 Task: Add a field from the Popular template Effort Level with name VelocityTech.
Action: Mouse moved to (92, 385)
Screenshot: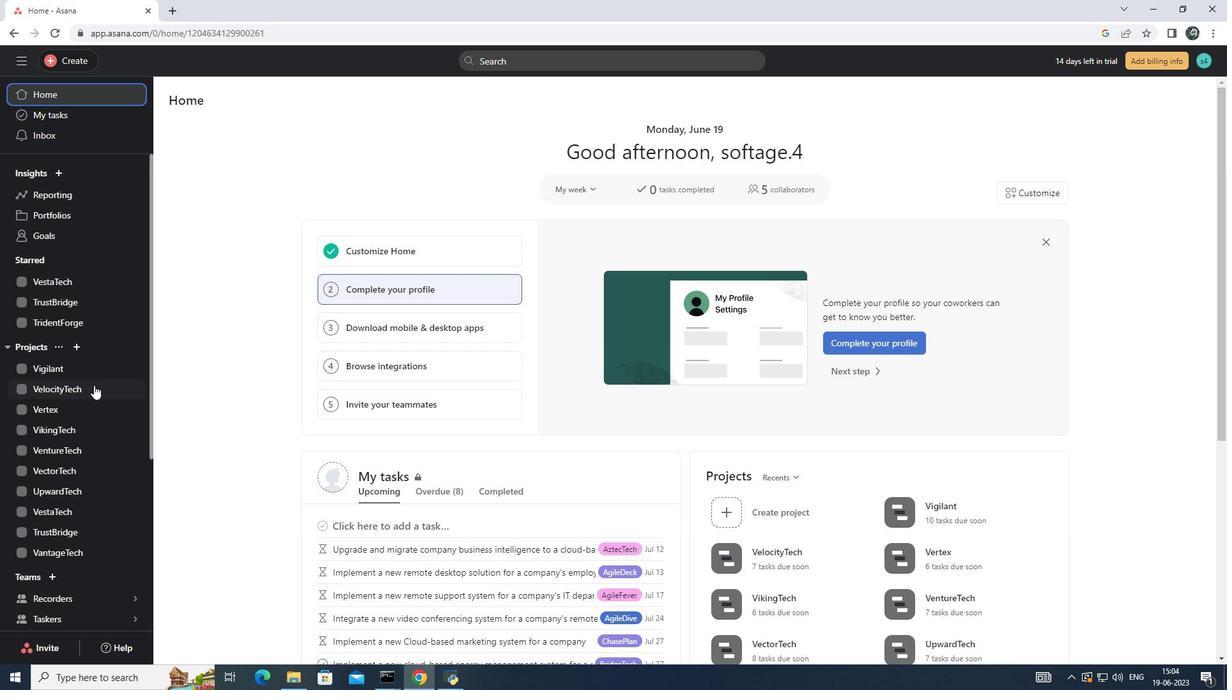 
Action: Mouse pressed left at (92, 385)
Screenshot: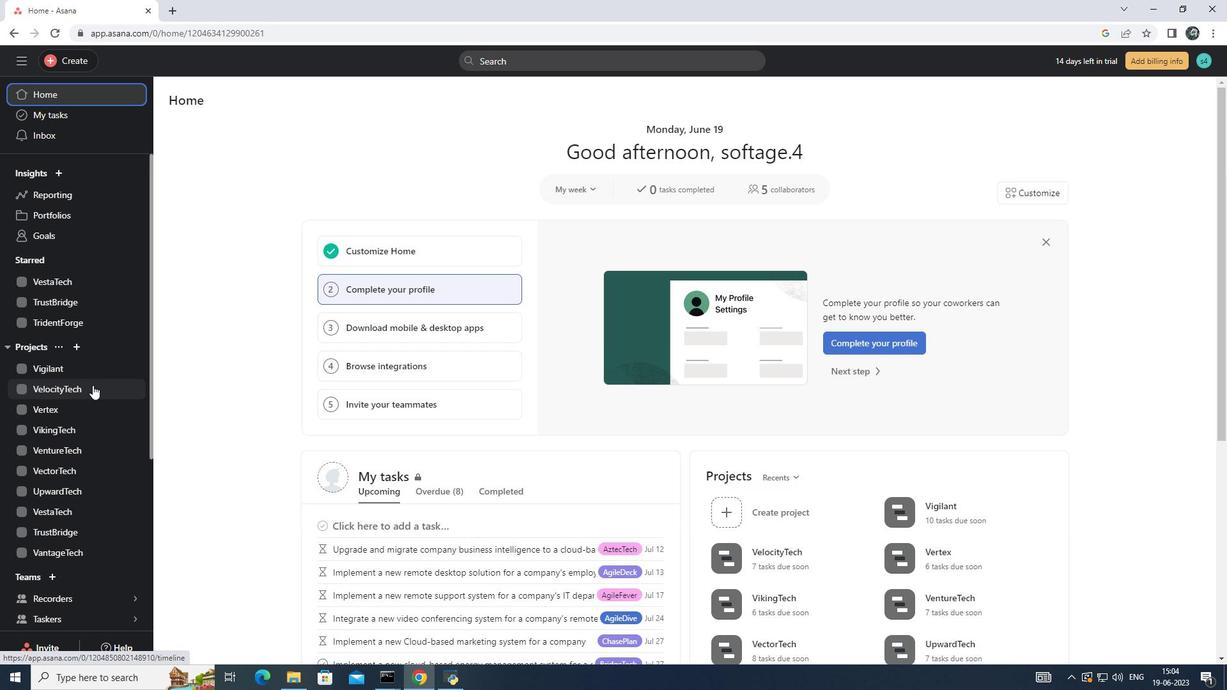 
Action: Mouse moved to (232, 125)
Screenshot: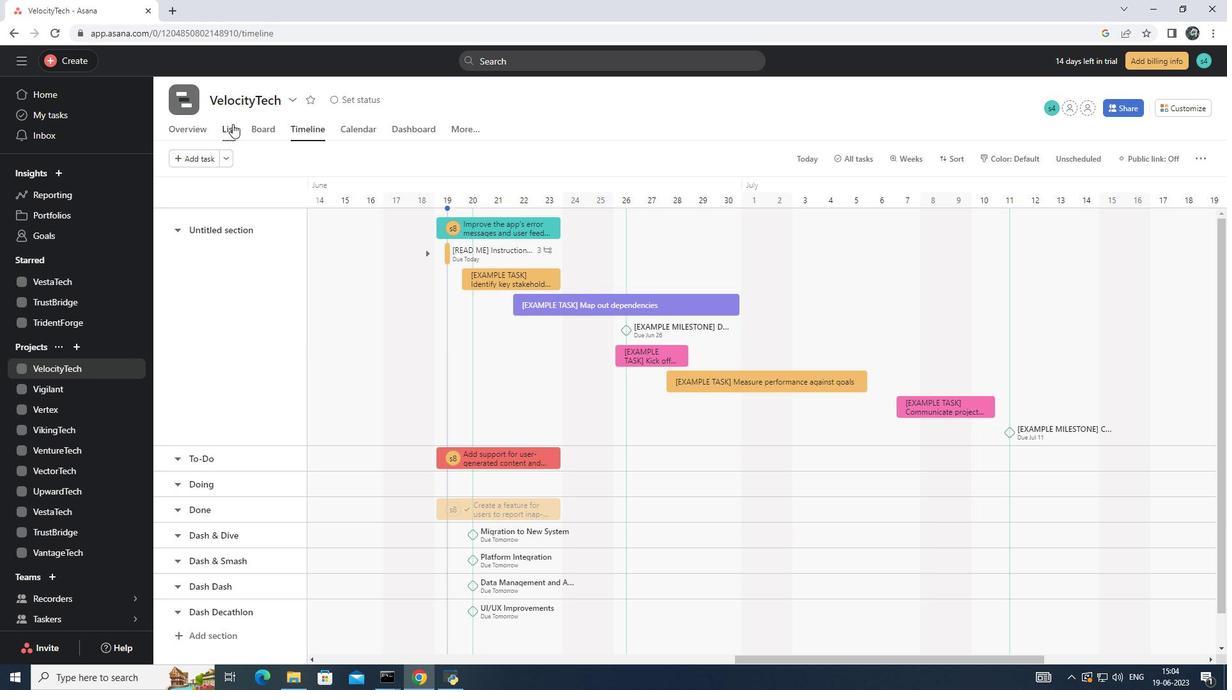 
Action: Mouse pressed left at (232, 125)
Screenshot: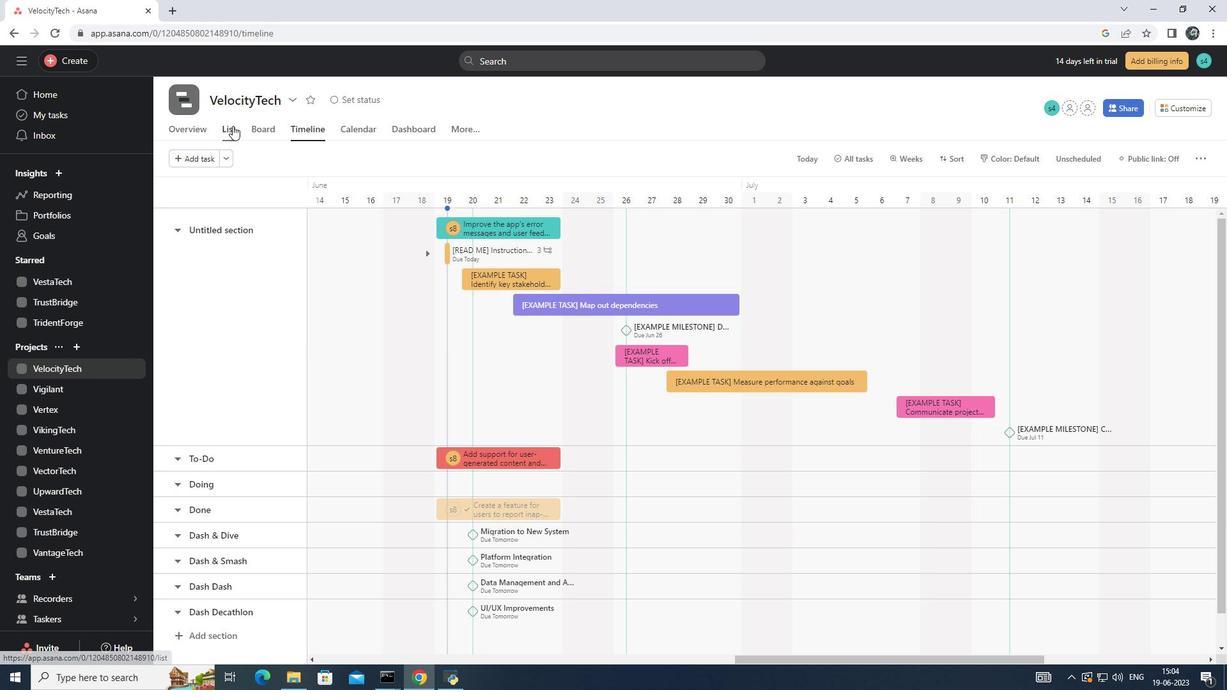 
Action: Mouse moved to (956, 189)
Screenshot: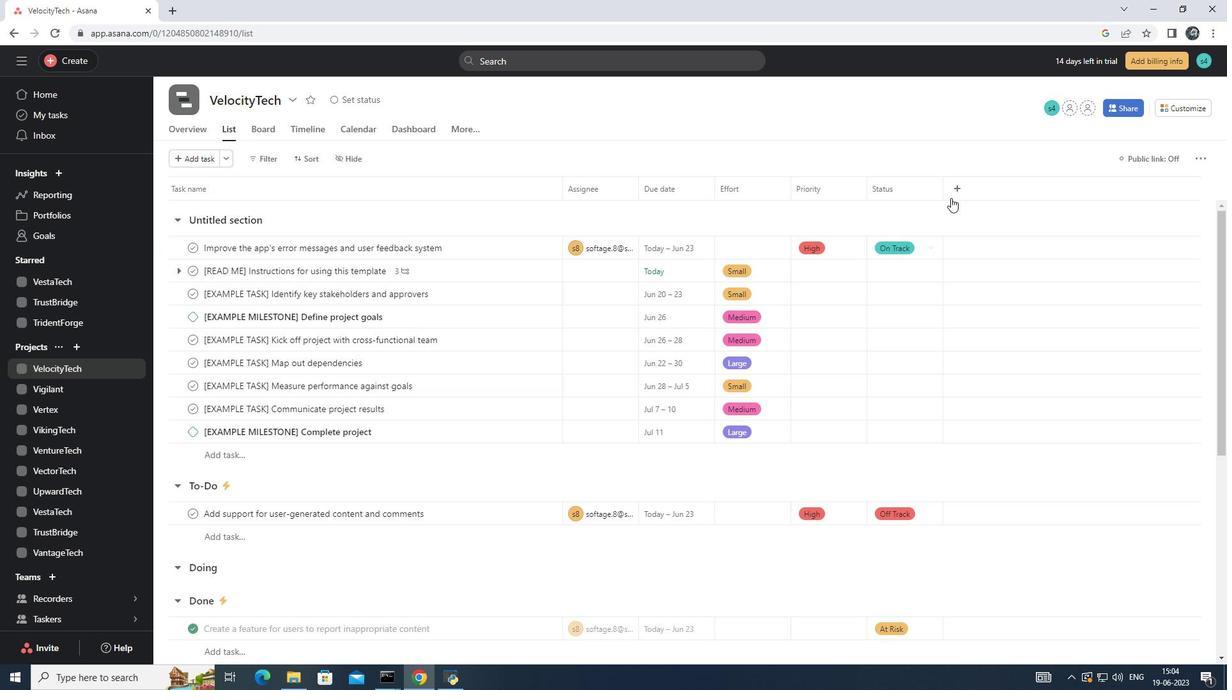 
Action: Mouse pressed left at (956, 189)
Screenshot: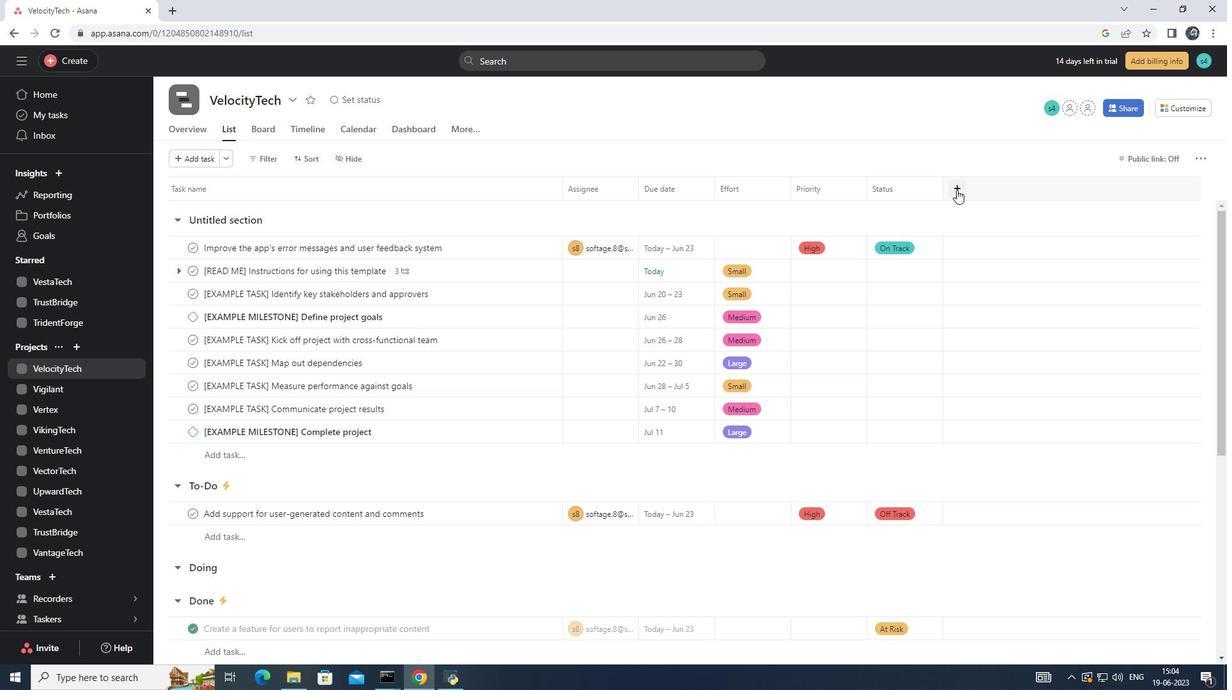 
Action: Mouse moved to (988, 260)
Screenshot: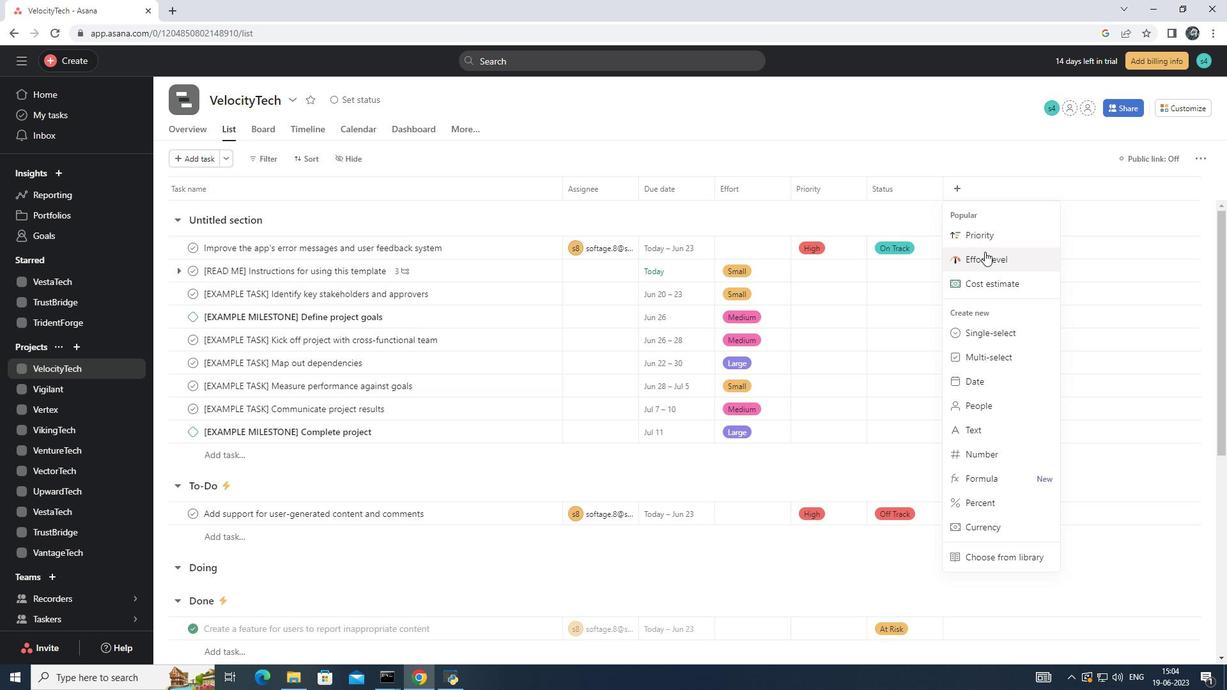 
Action: Mouse pressed left at (988, 260)
Screenshot: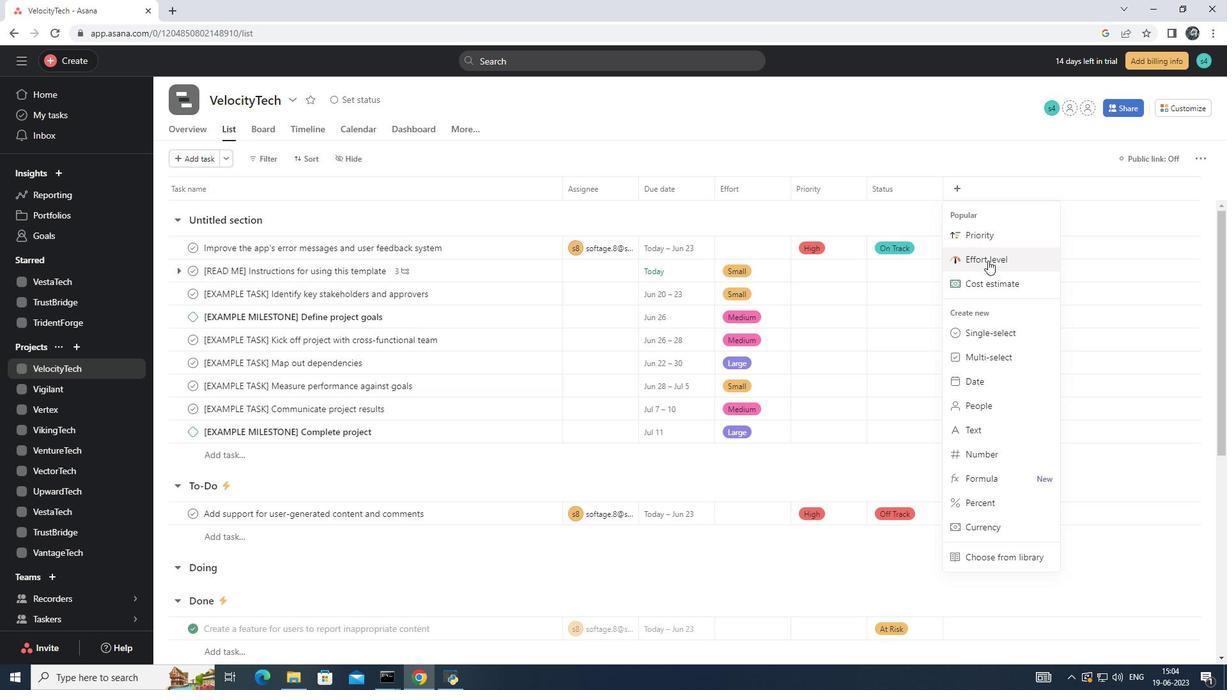 
Action: Mouse moved to (548, 181)
Screenshot: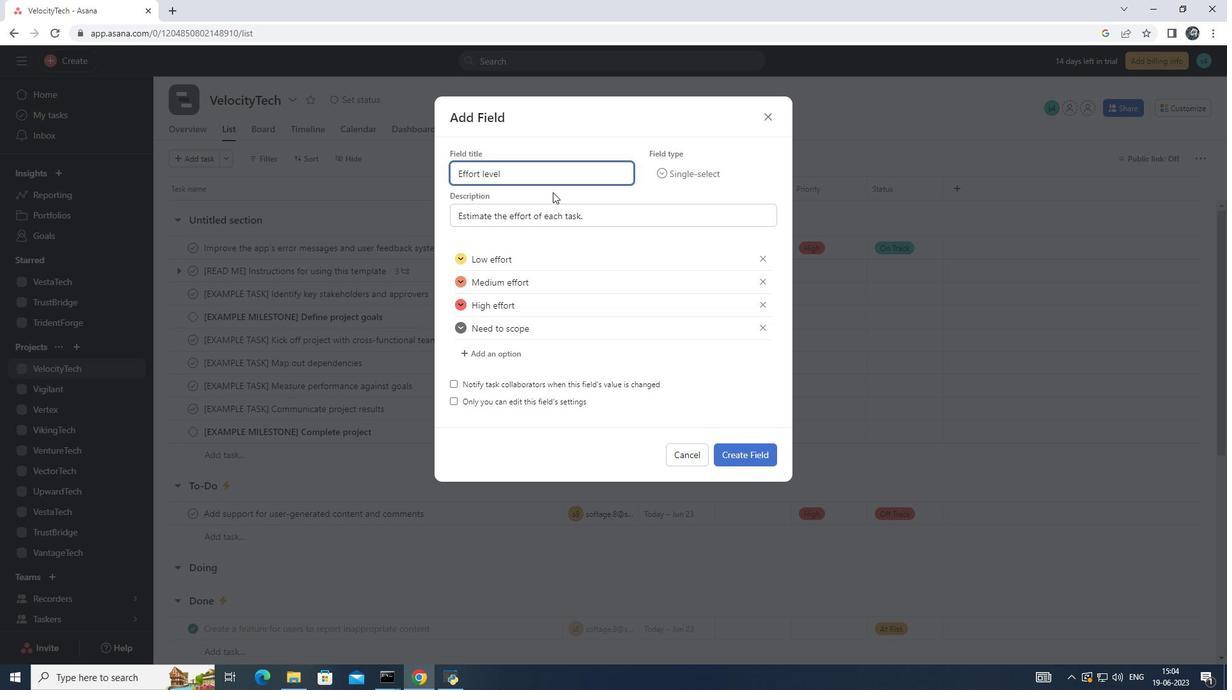 
Action: Key pressed <Key.backspace><Key.backspace><Key.backspace><Key.backspace><Key.backspace><Key.backspace><Key.backspace><Key.backspace><Key.backspace><Key.backspace><Key.backspace><Key.backspace><Key.backspace><Key.backspace><Key.backspace><Key.backspace><Key.backspace><Key.backspace><Key.backspace><Key.backspace><Key.backspace><Key.shift>Velocity<Key.shift>Tech
Screenshot: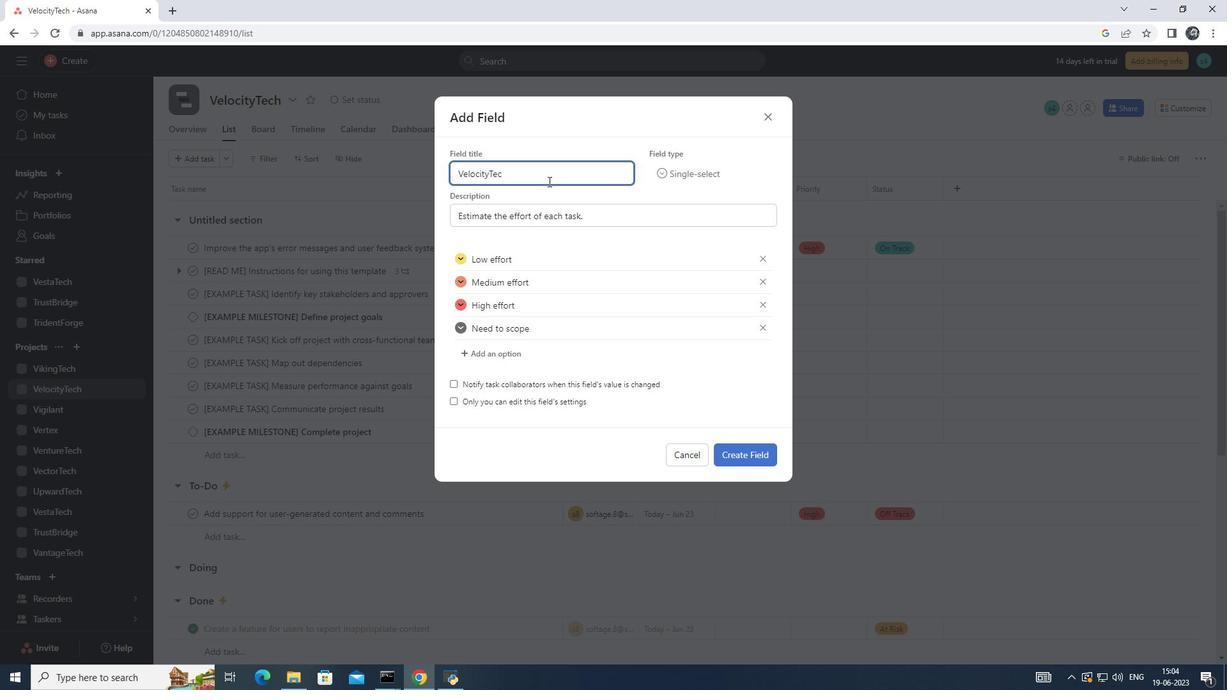 
Action: Mouse moved to (732, 453)
Screenshot: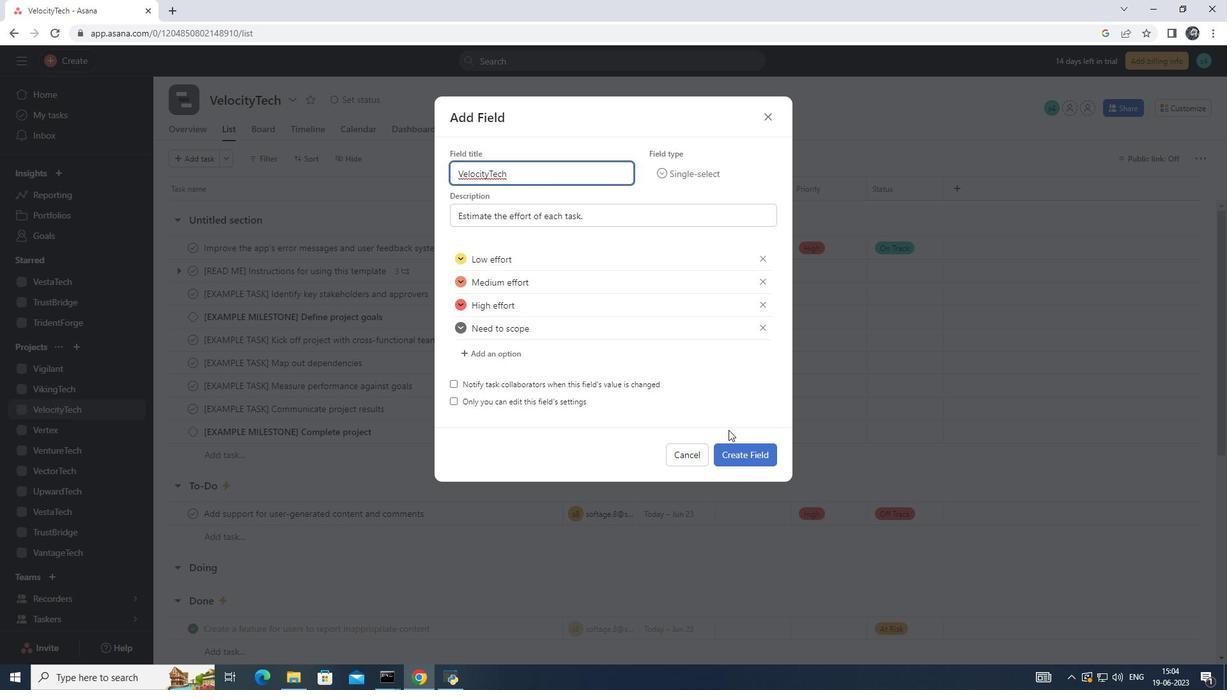 
Action: Mouse pressed left at (732, 453)
Screenshot: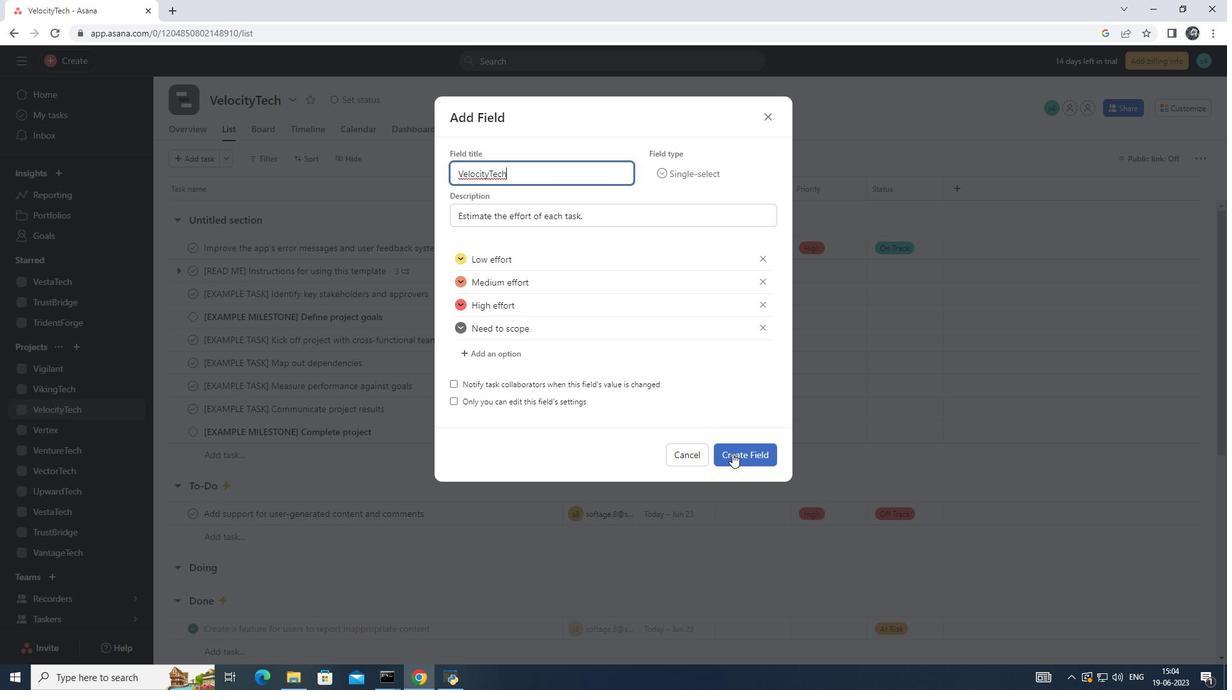 
